 Task: Import the accounts by the user
Action: Mouse scrolled (263, 187) with delta (0, 0)
Screenshot: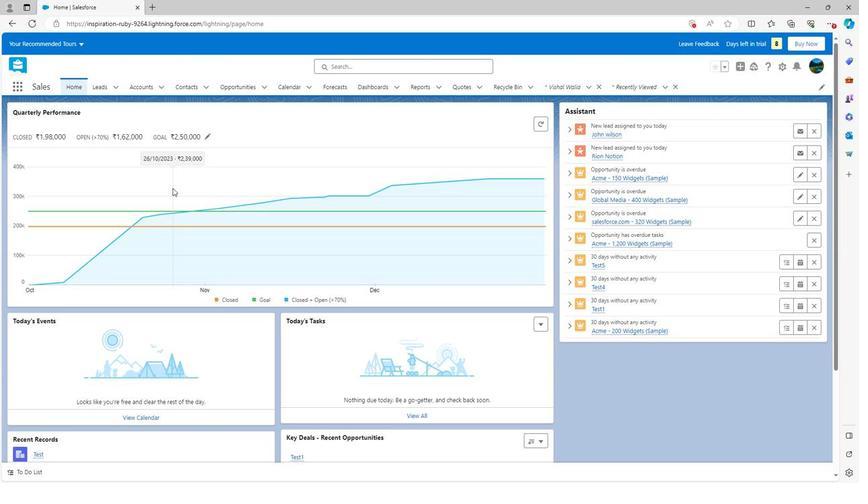 
Action: Mouse scrolled (263, 187) with delta (0, 0)
Screenshot: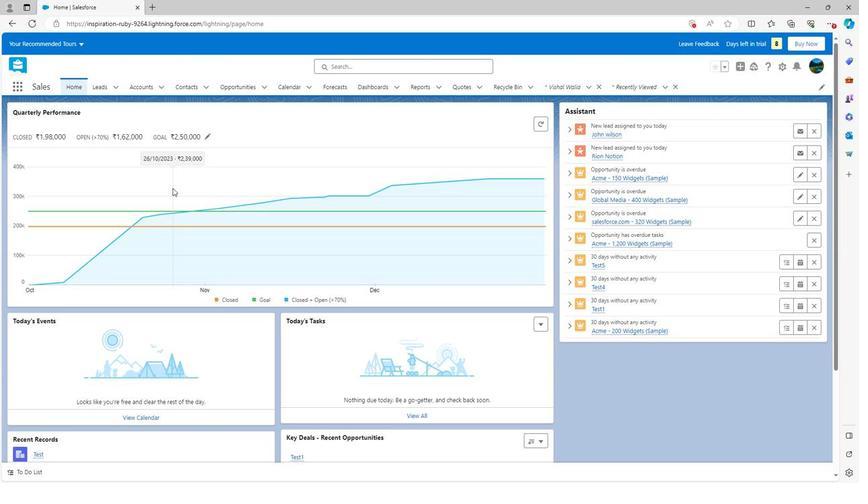 
Action: Mouse scrolled (263, 187) with delta (0, 0)
Screenshot: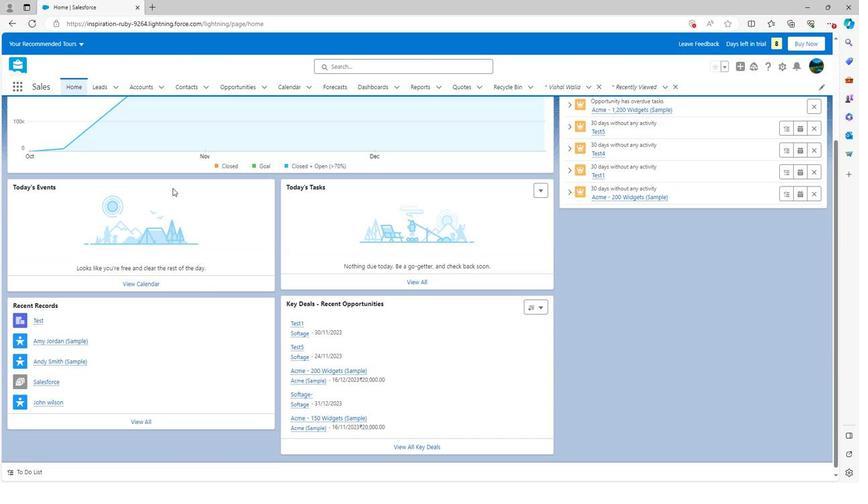 
Action: Mouse scrolled (263, 187) with delta (0, 0)
Screenshot: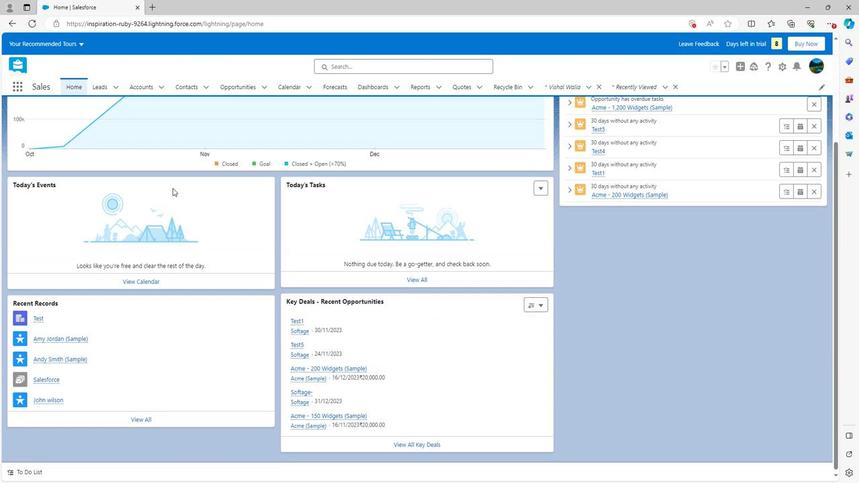 
Action: Mouse scrolled (263, 187) with delta (0, 0)
Screenshot: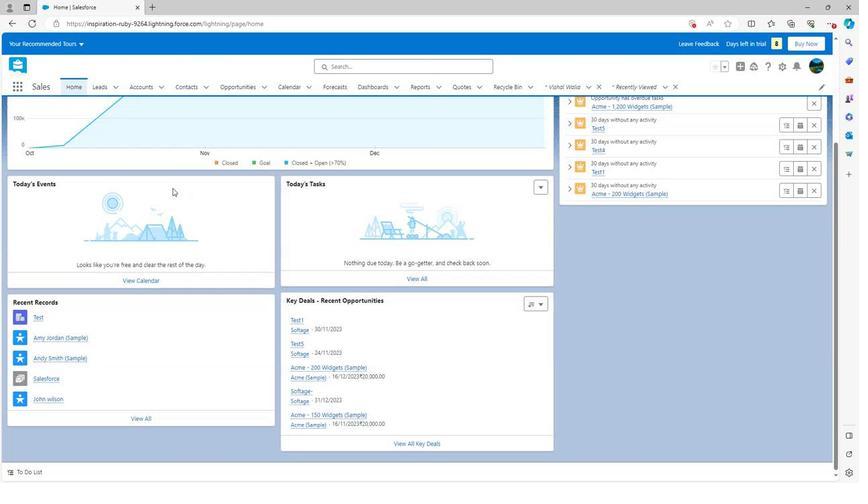 
Action: Mouse scrolled (263, 187) with delta (0, 0)
Screenshot: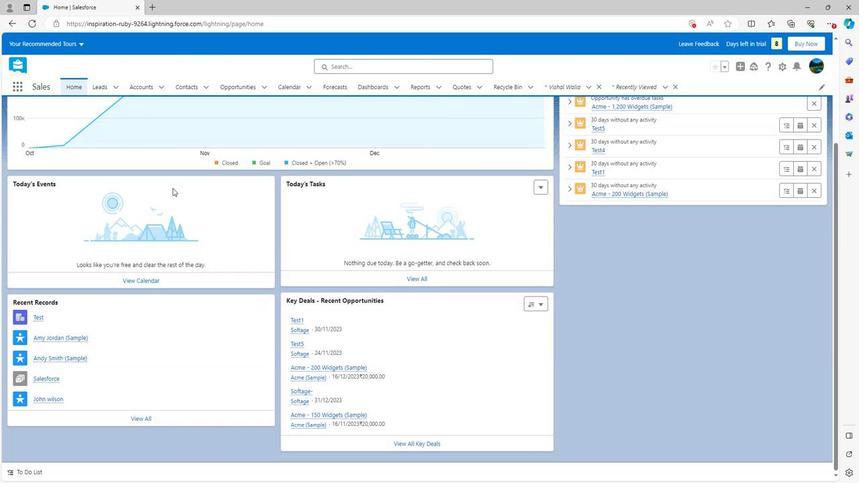 
Action: Mouse scrolled (263, 188) with delta (0, 0)
Screenshot: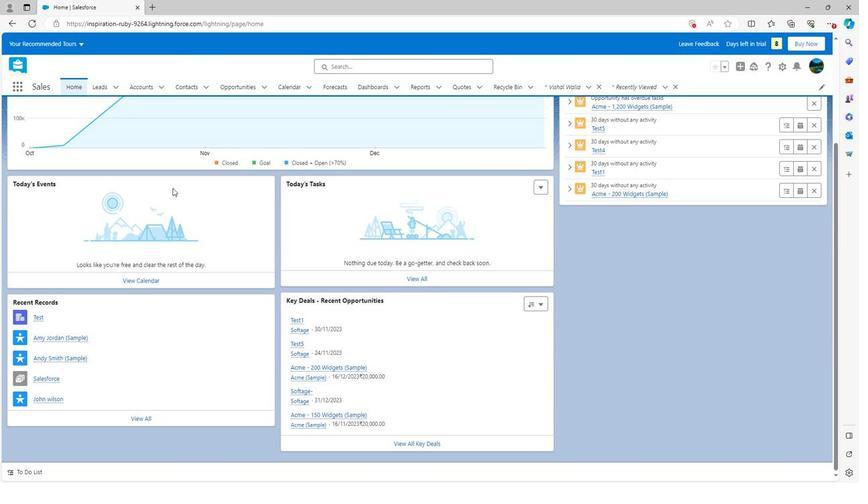 
Action: Mouse scrolled (263, 188) with delta (0, 0)
Screenshot: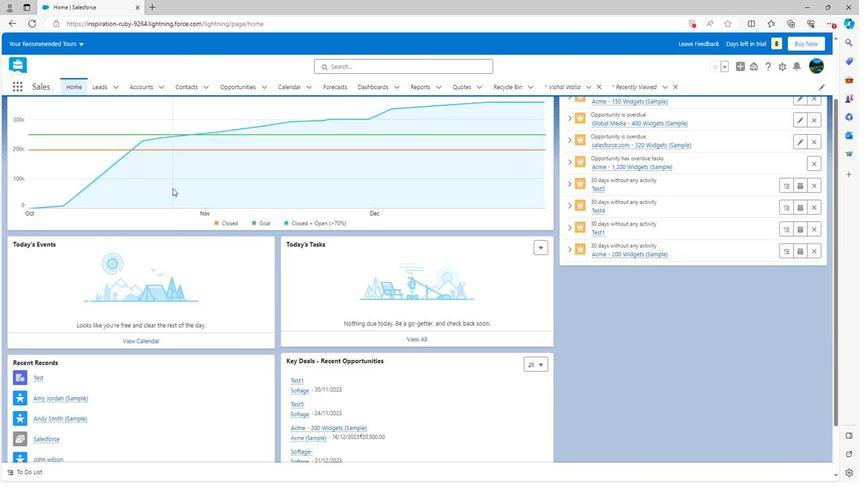 
Action: Mouse scrolled (263, 188) with delta (0, 0)
Screenshot: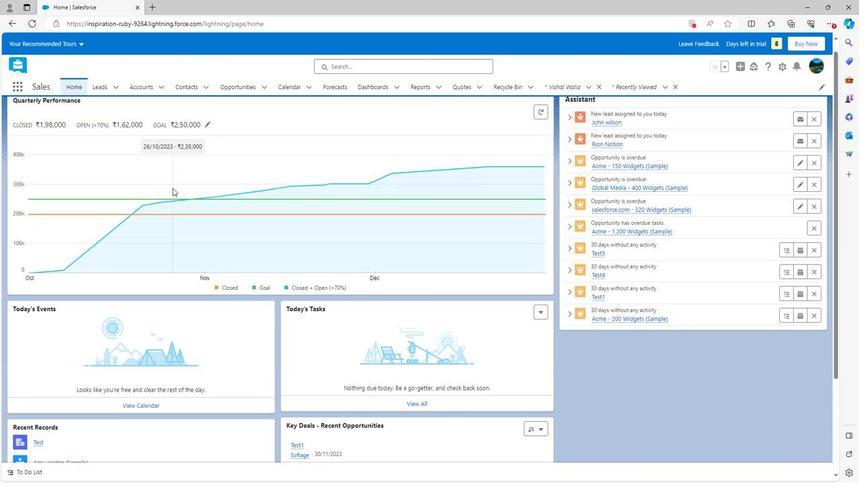 
Action: Mouse scrolled (263, 188) with delta (0, 0)
Screenshot: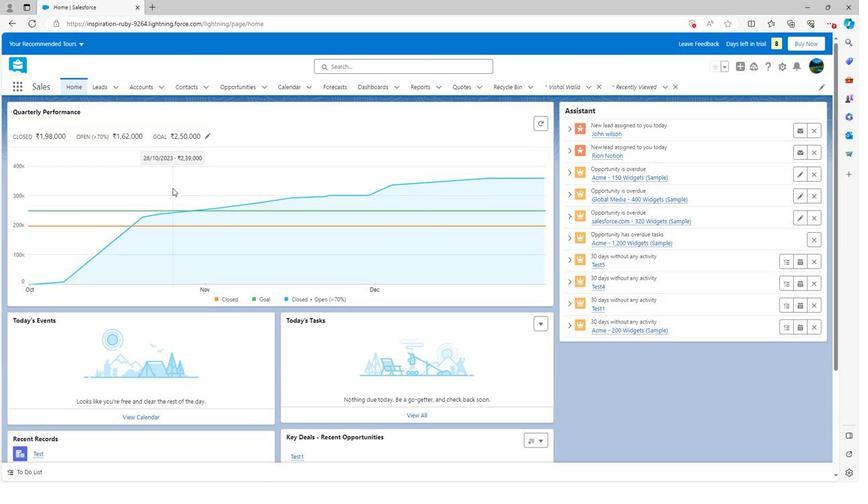 
Action: Mouse scrolled (263, 188) with delta (0, 0)
Screenshot: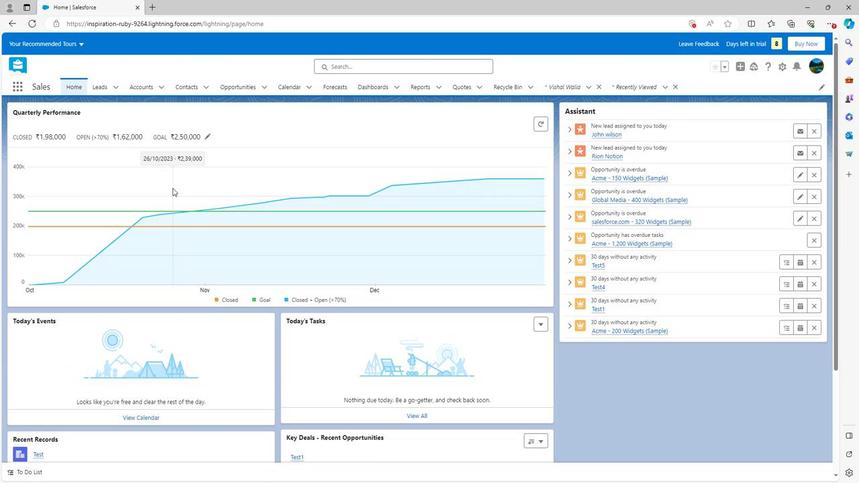 
Action: Mouse moved to (236, 85)
Screenshot: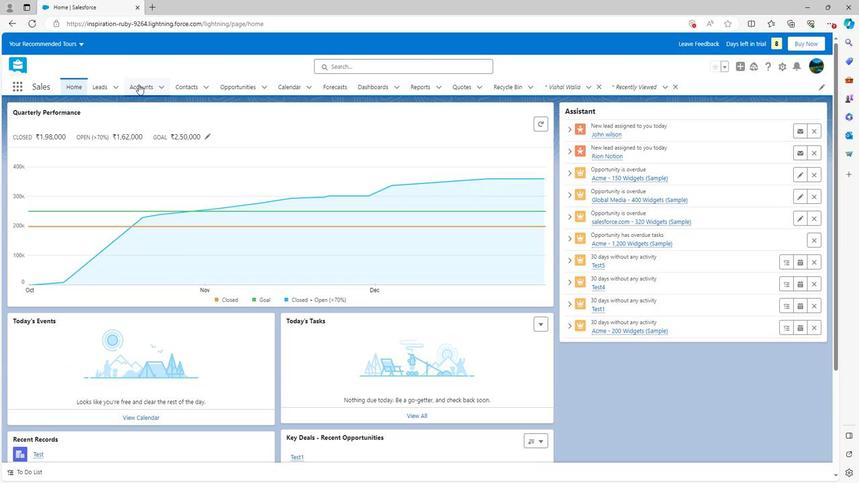 
Action: Mouse pressed left at (236, 85)
Screenshot: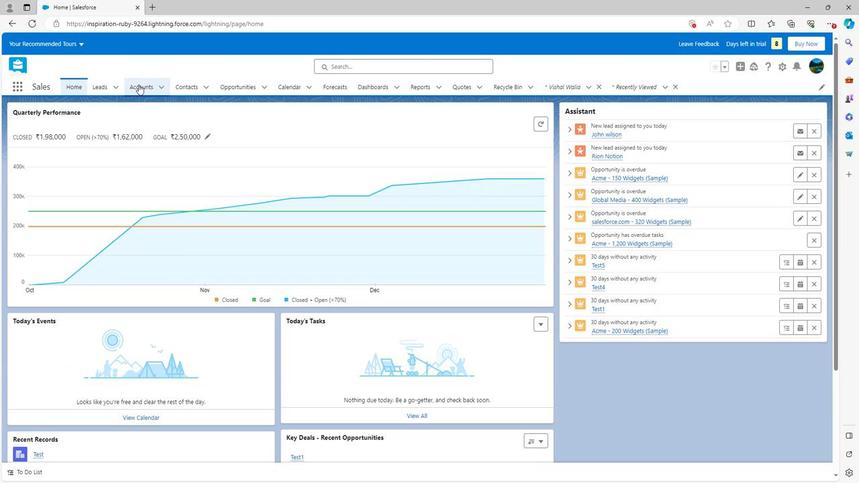 
Action: Mouse moved to (161, 179)
Screenshot: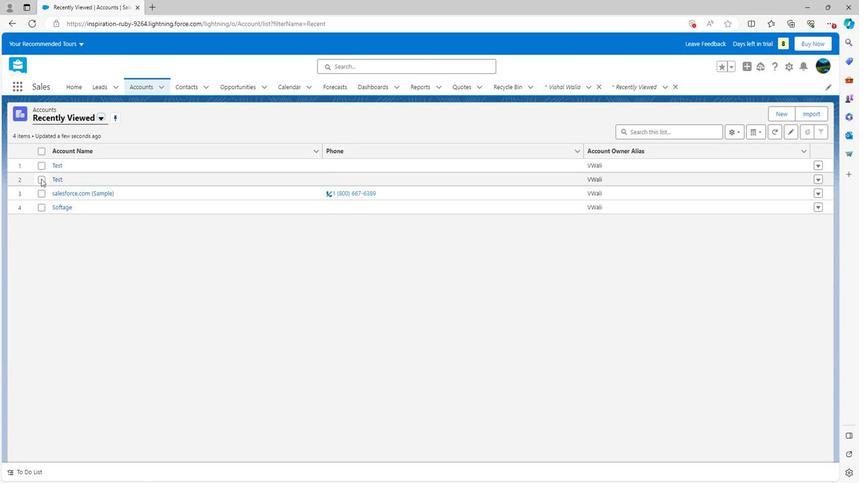 
Action: Mouse pressed left at (161, 179)
Screenshot: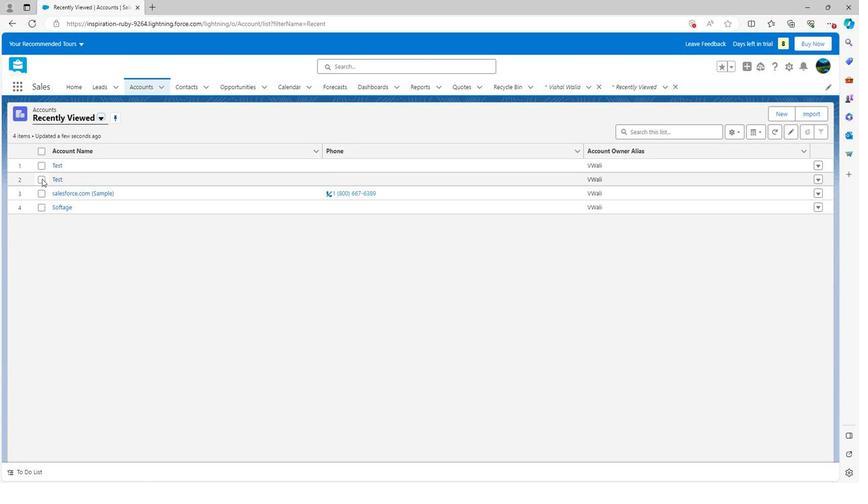 
Action: Mouse moved to (763, 112)
Screenshot: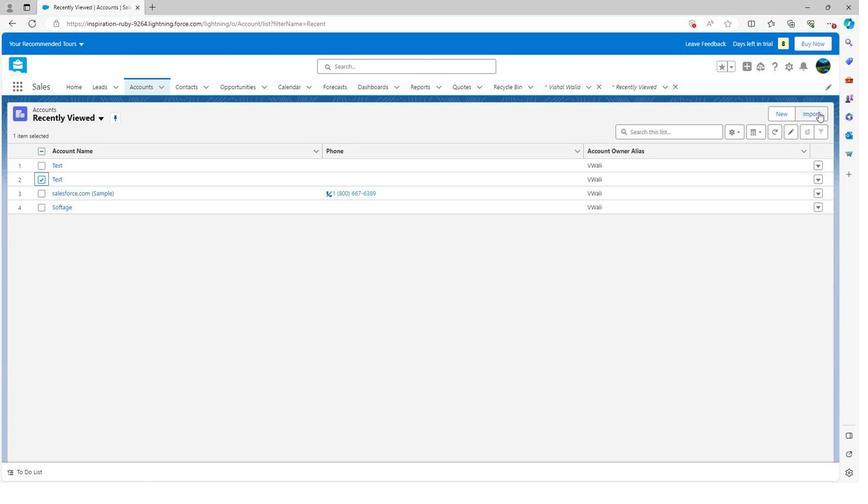 
Action: Mouse pressed left at (763, 112)
Screenshot: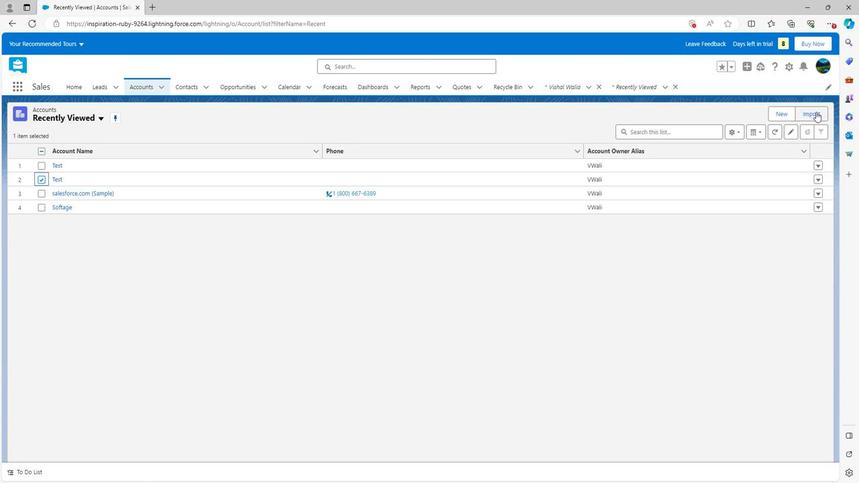 
Action: Mouse moved to (249, 254)
Screenshot: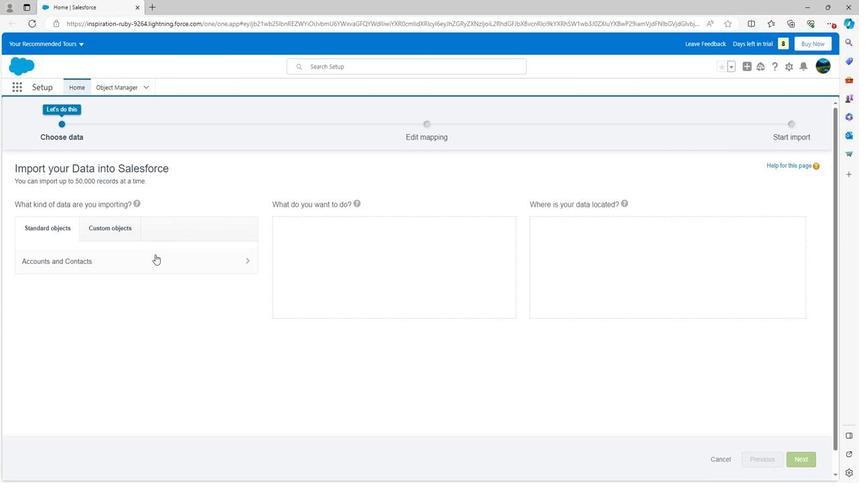 
Action: Mouse pressed left at (249, 254)
Screenshot: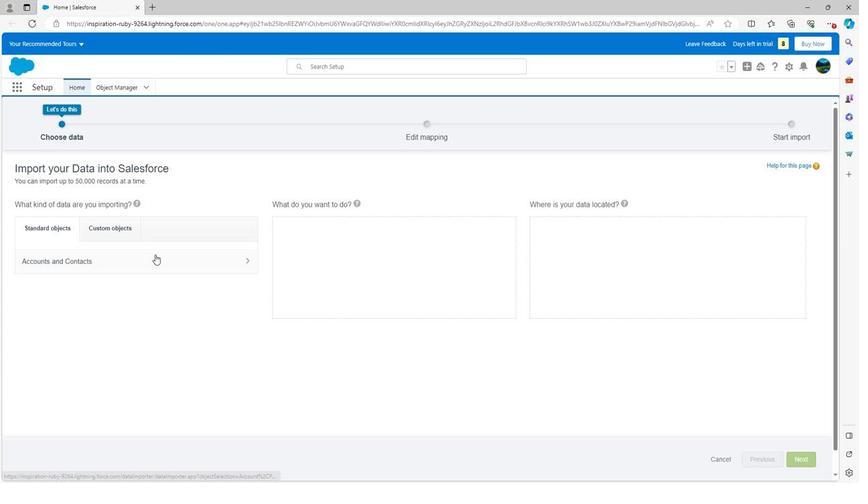 
Action: Mouse moved to (404, 230)
Screenshot: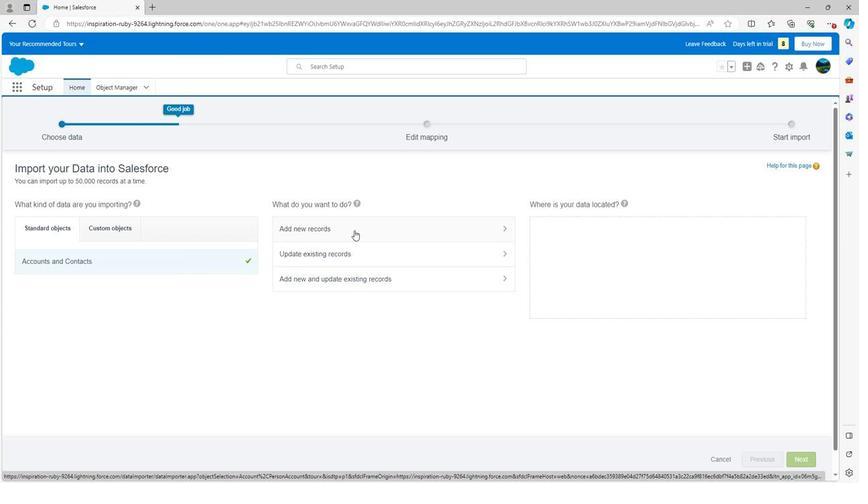
Action: Mouse pressed left at (404, 230)
Screenshot: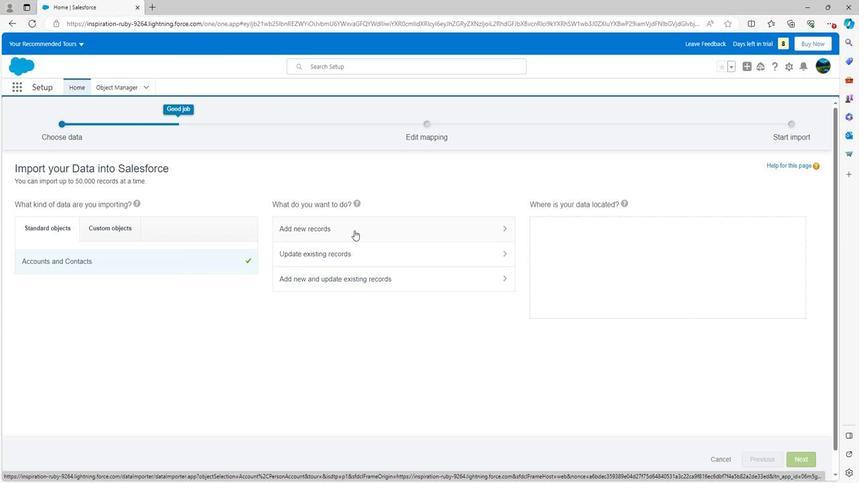 
Action: Mouse moved to (577, 265)
Screenshot: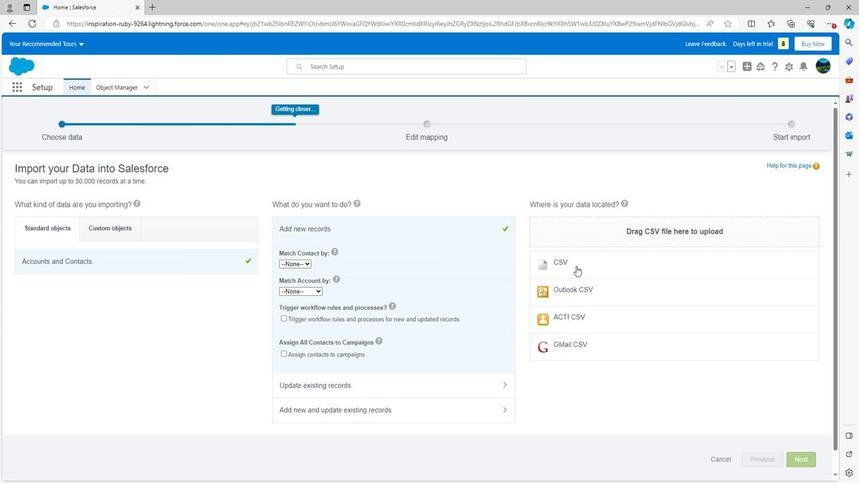 
Action: Mouse pressed left at (577, 265)
Screenshot: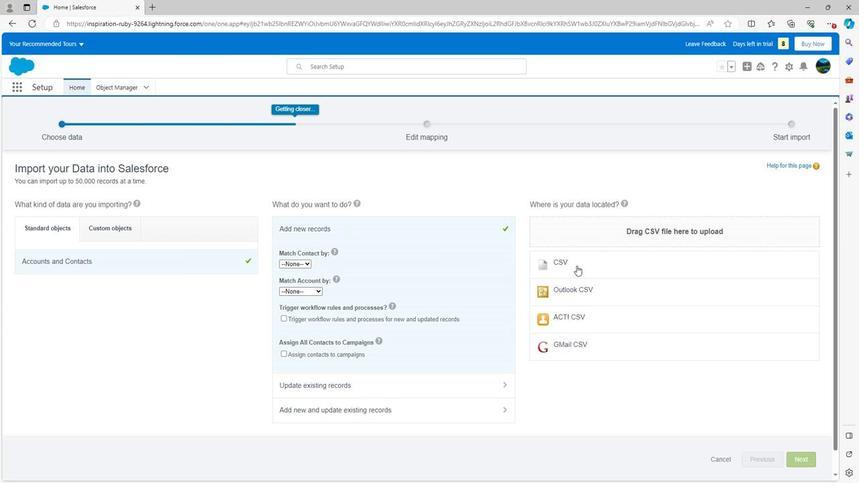 
Action: Mouse moved to (303, 181)
Screenshot: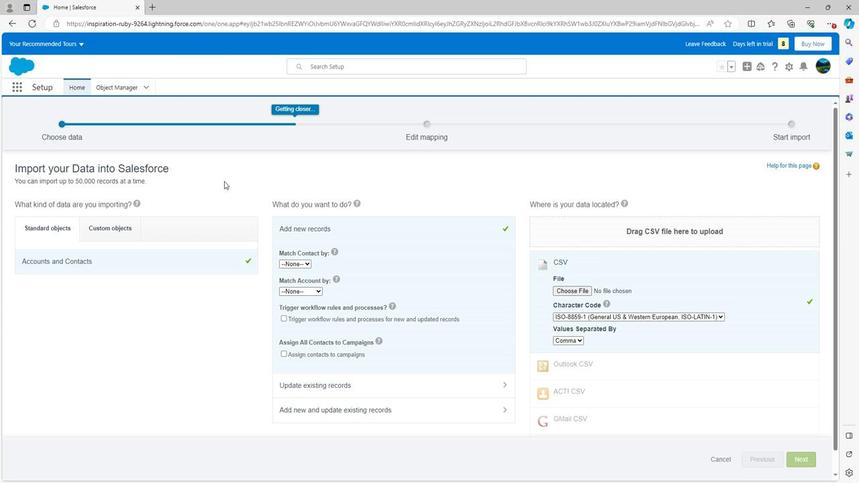
